 Task: Create a new spreadsheet using the template "Project management: Project tracking by Smartsheet".
Action: Mouse moved to (31, 57)
Screenshot: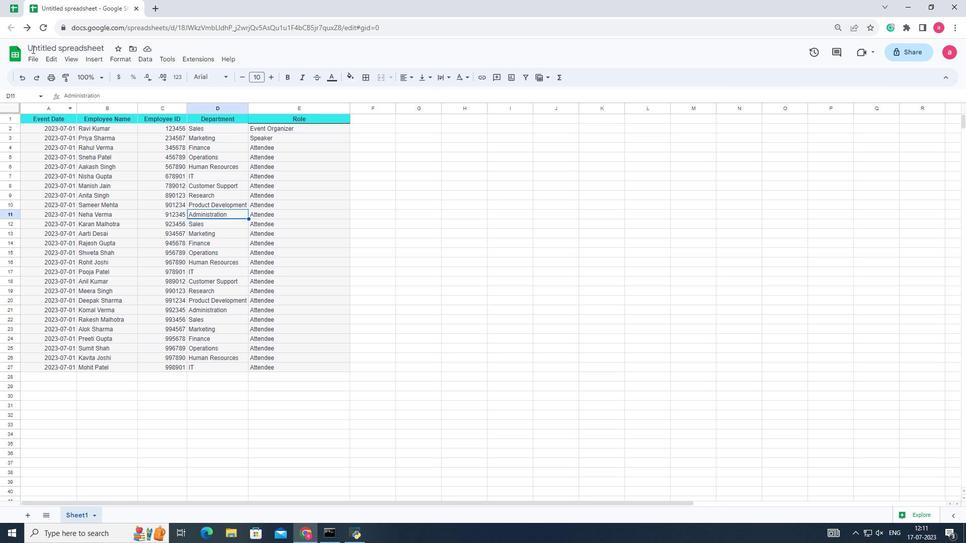 
Action: Mouse pressed left at (31, 57)
Screenshot: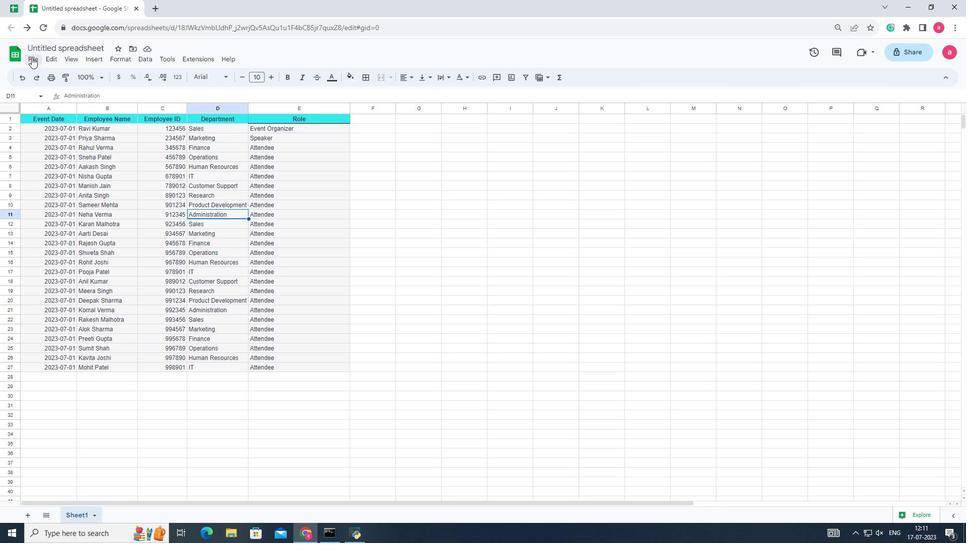 
Action: Mouse moved to (58, 69)
Screenshot: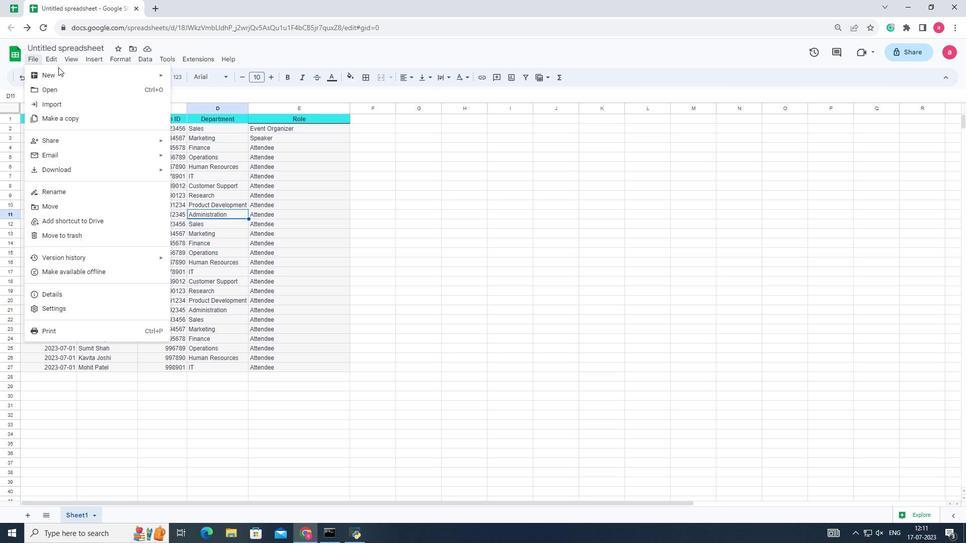 
Action: Mouse pressed left at (58, 69)
Screenshot: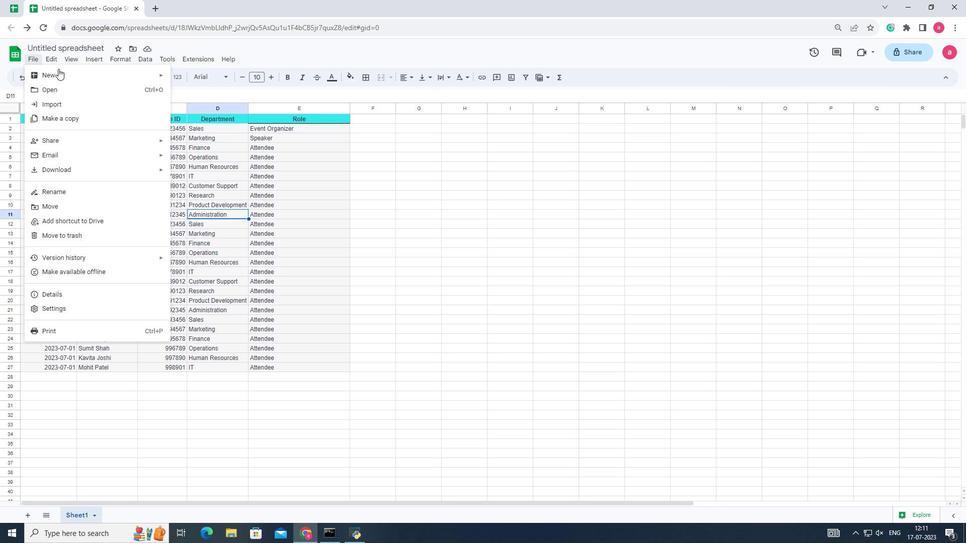
Action: Mouse moved to (202, 89)
Screenshot: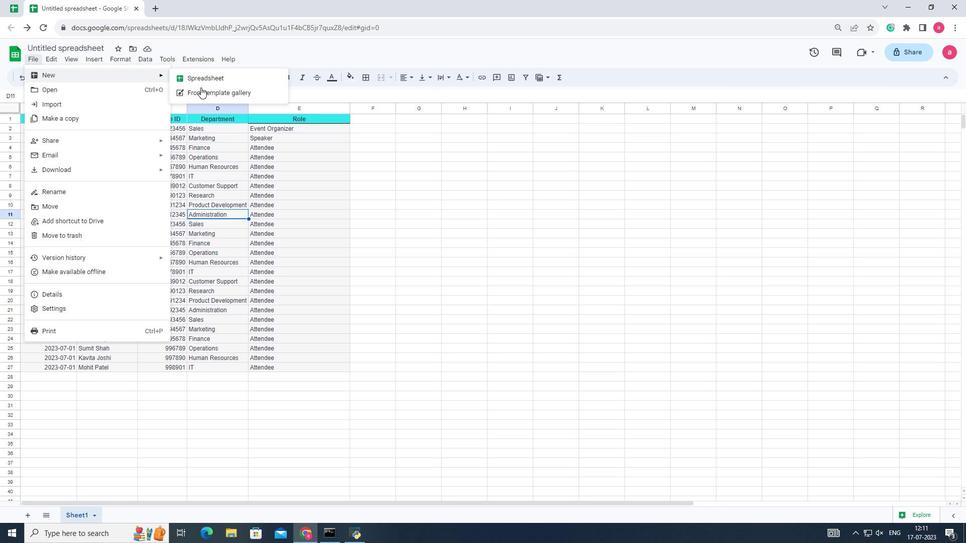 
Action: Mouse pressed left at (202, 89)
Screenshot: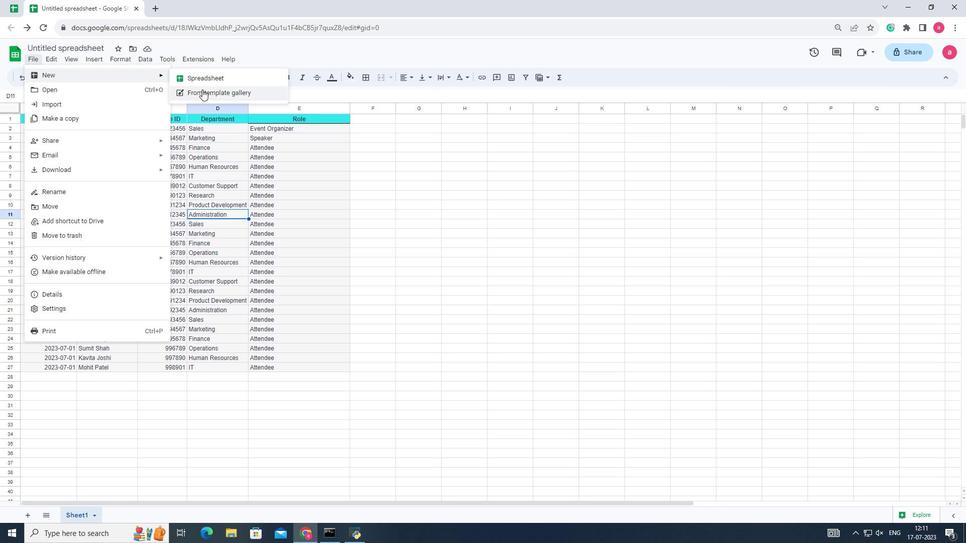 
Action: Mouse moved to (334, 279)
Screenshot: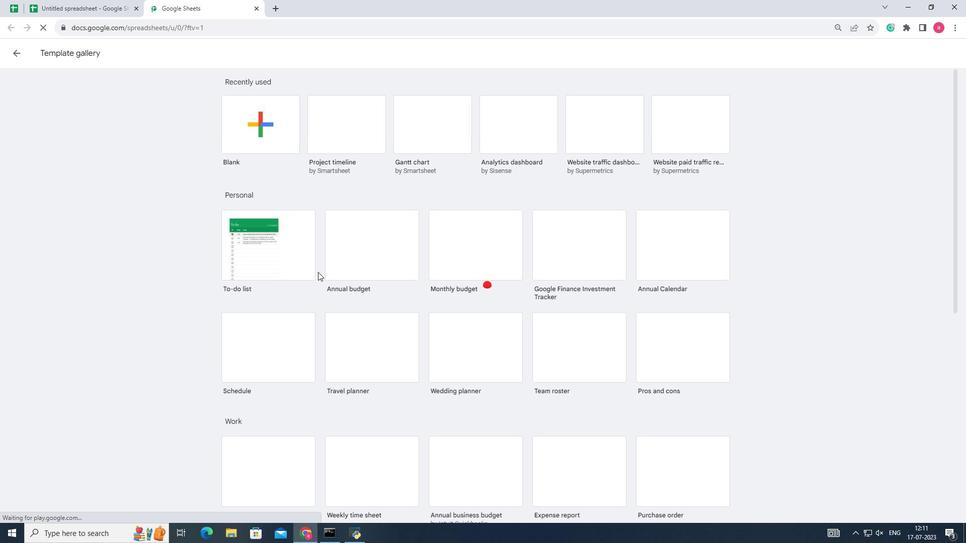 
Action: Mouse scrolled (334, 279) with delta (0, 0)
Screenshot: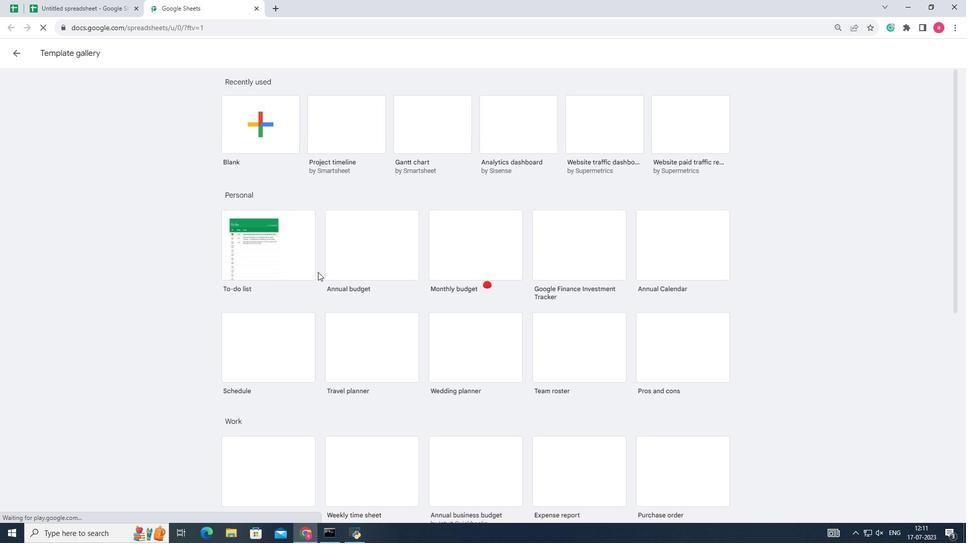 
Action: Mouse scrolled (334, 279) with delta (0, 0)
Screenshot: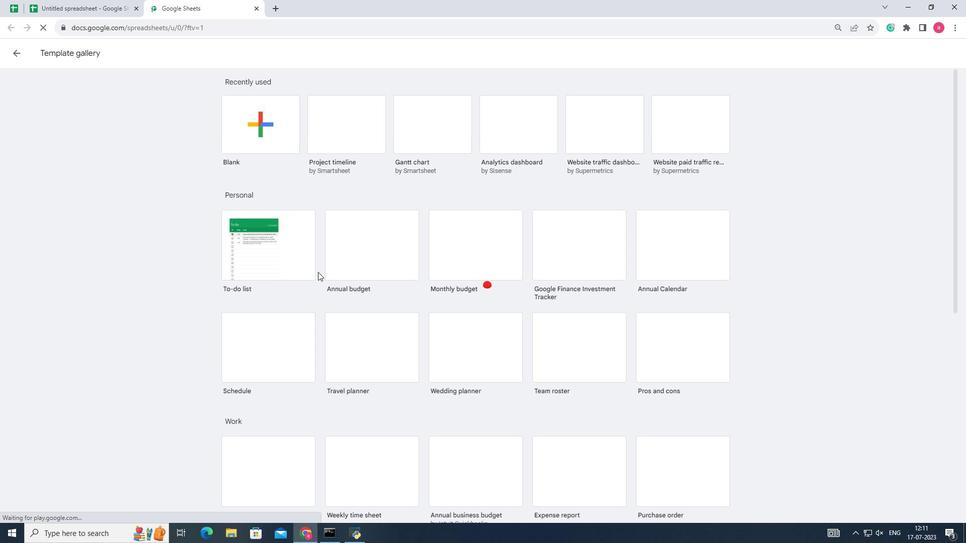 
Action: Mouse scrolled (334, 279) with delta (0, 0)
Screenshot: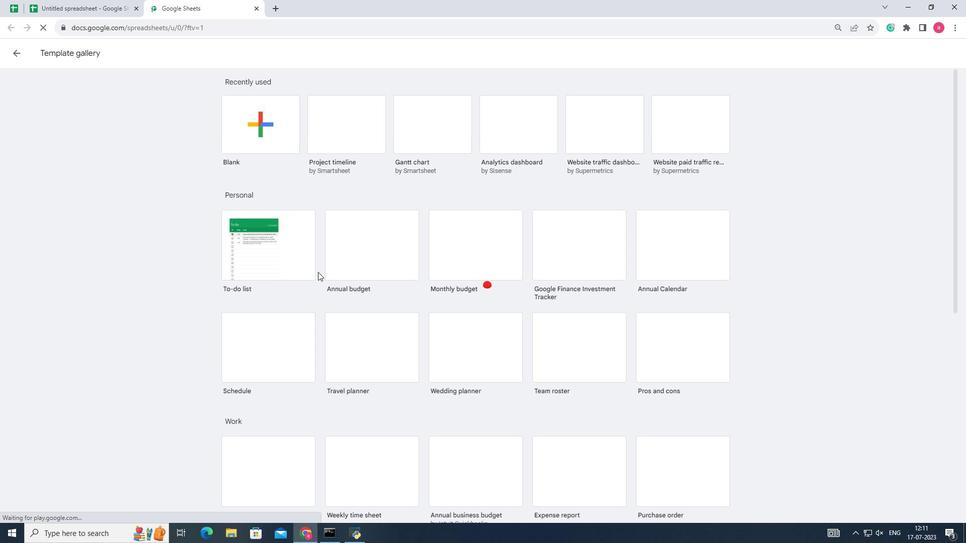 
Action: Mouse scrolled (334, 279) with delta (0, 0)
Screenshot: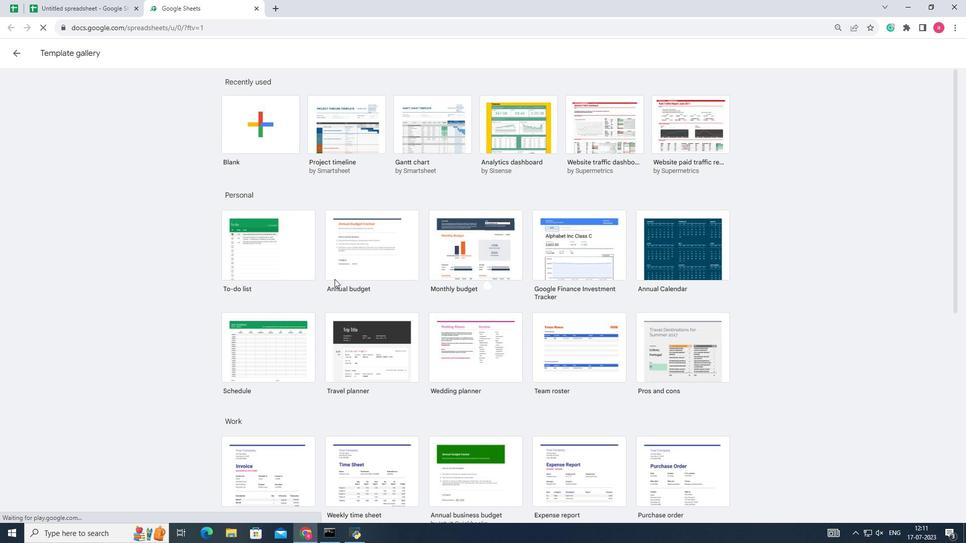 
Action: Mouse moved to (335, 279)
Screenshot: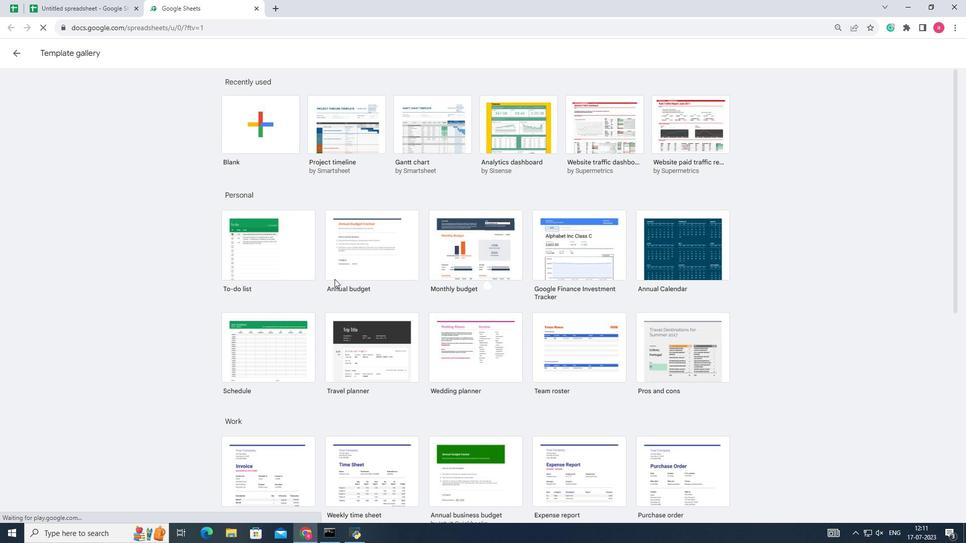
Action: Mouse scrolled (335, 279) with delta (0, 0)
Screenshot: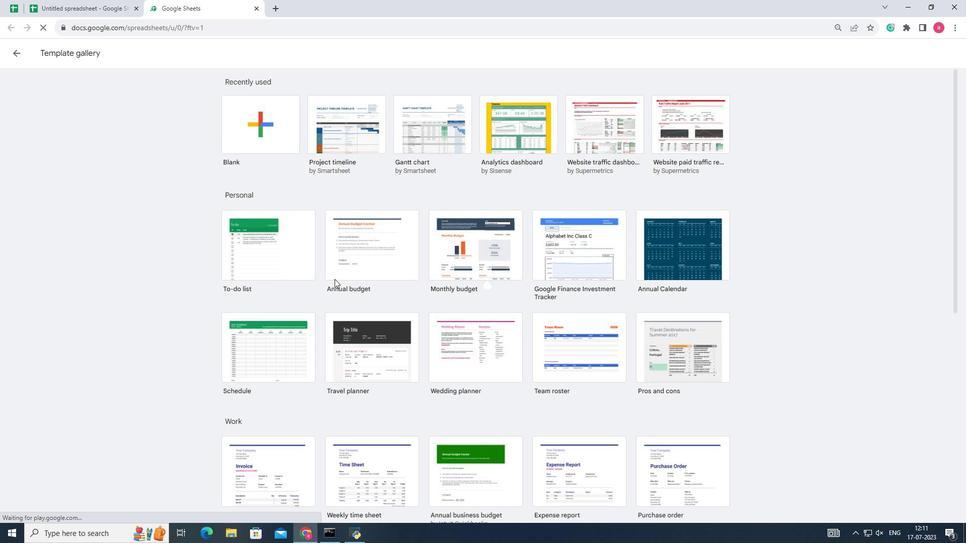 
Action: Mouse moved to (335, 279)
Screenshot: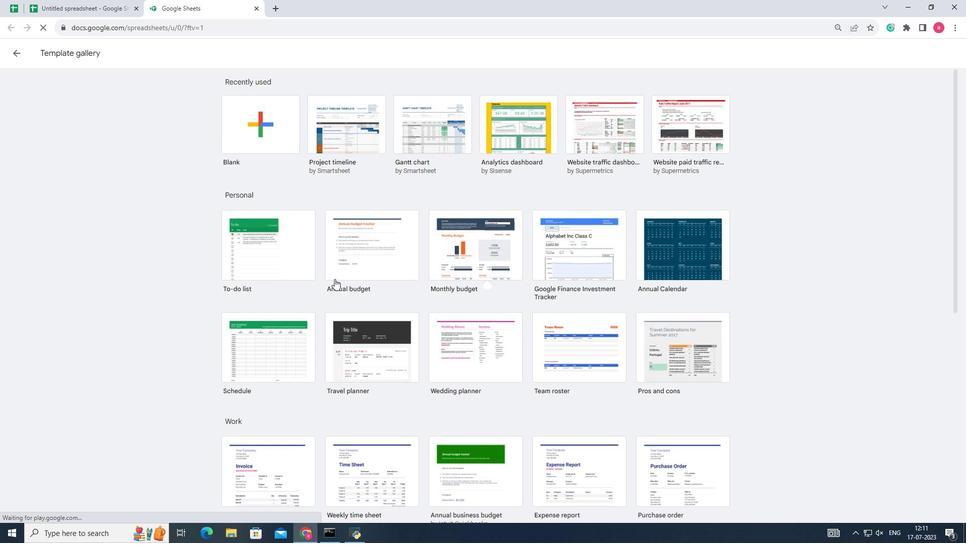 
Action: Mouse scrolled (335, 279) with delta (0, 0)
Screenshot: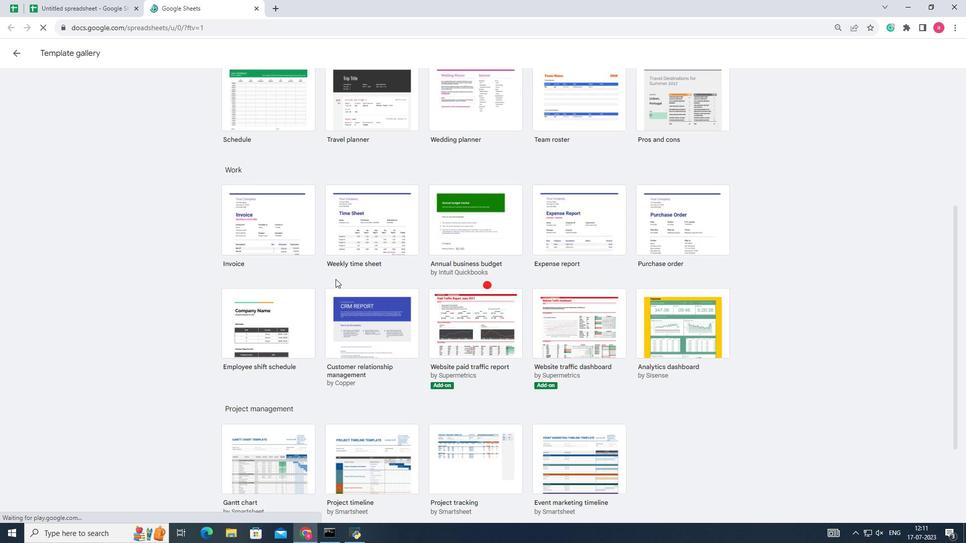 
Action: Mouse scrolled (335, 279) with delta (0, 0)
Screenshot: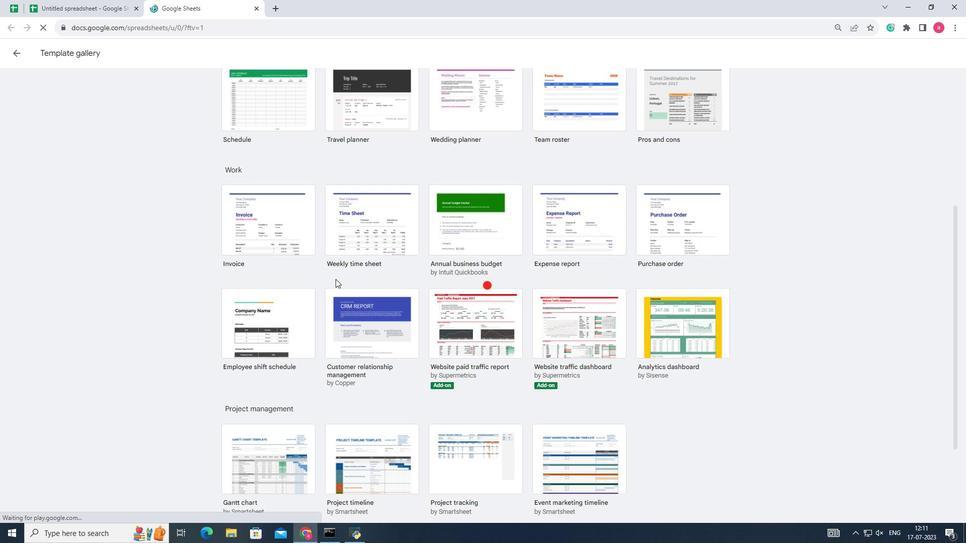
Action: Mouse scrolled (335, 279) with delta (0, 0)
Screenshot: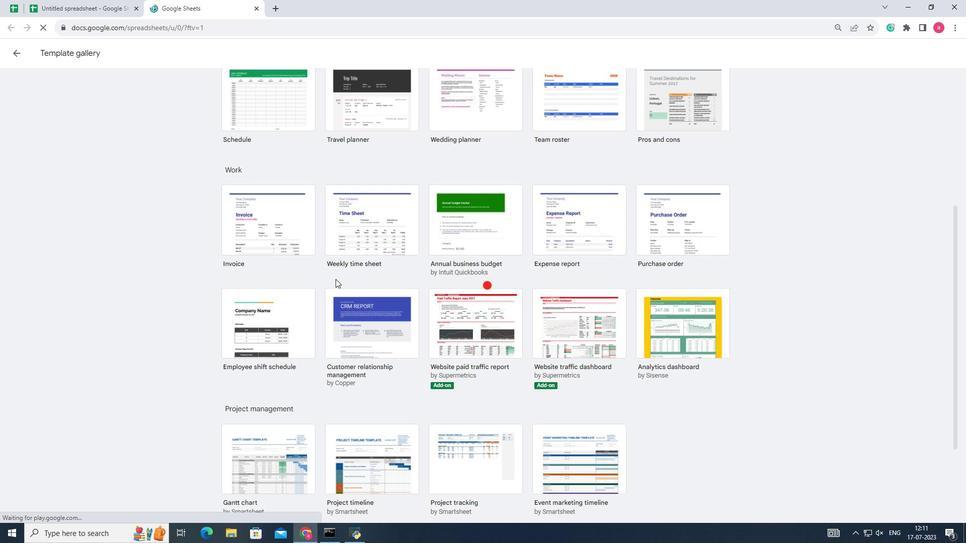 
Action: Mouse moved to (485, 348)
Screenshot: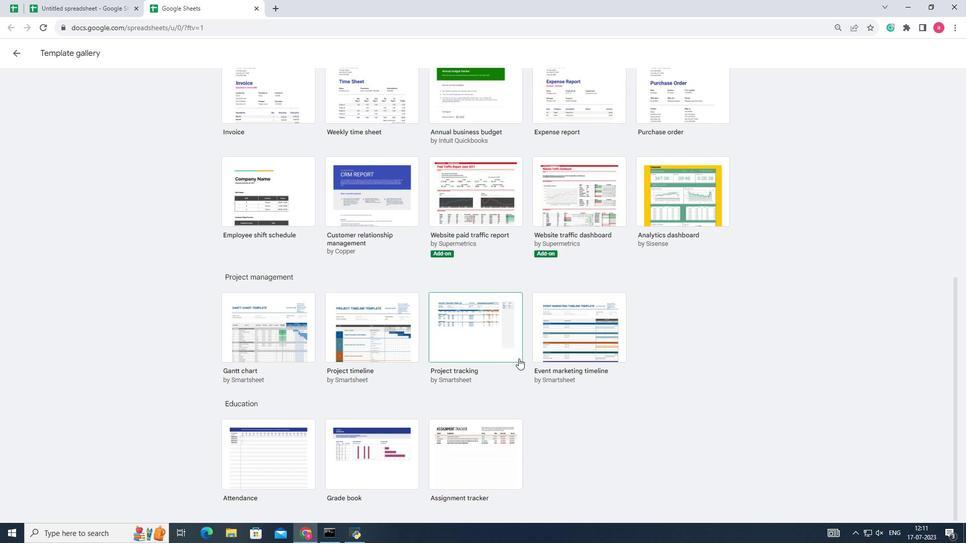 
Action: Mouse pressed left at (485, 348)
Screenshot: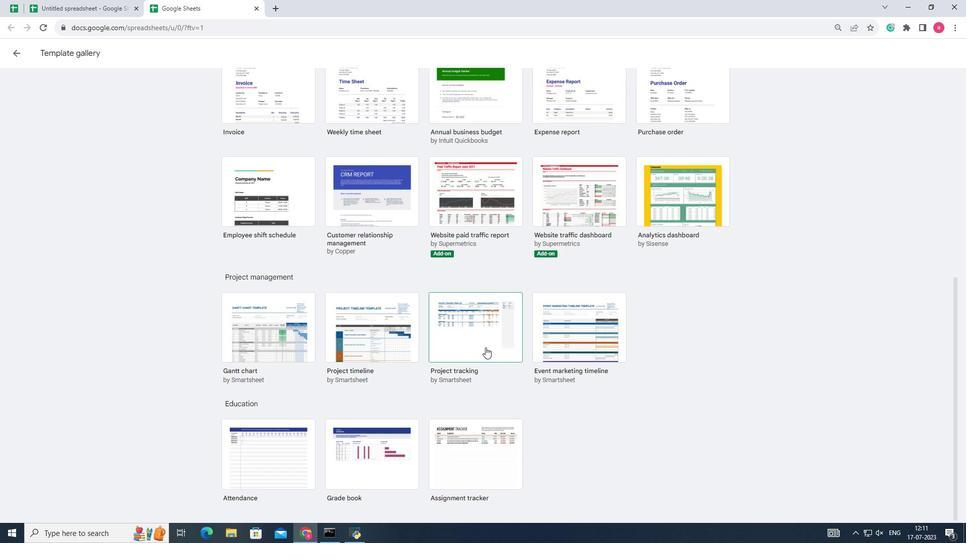 
Action: Mouse moved to (280, 296)
Screenshot: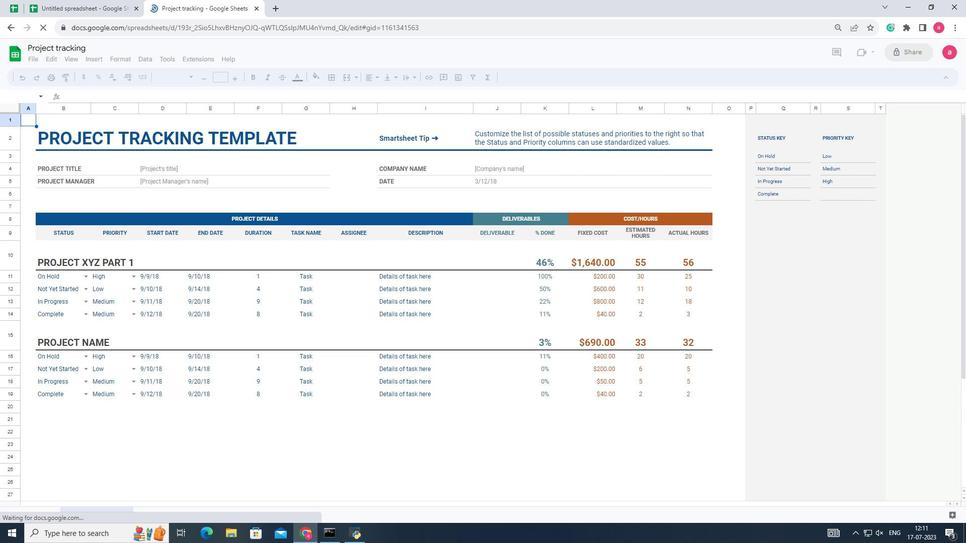 
